 Task: Change the control to tap.
Action: Mouse moved to (680, 522)
Screenshot: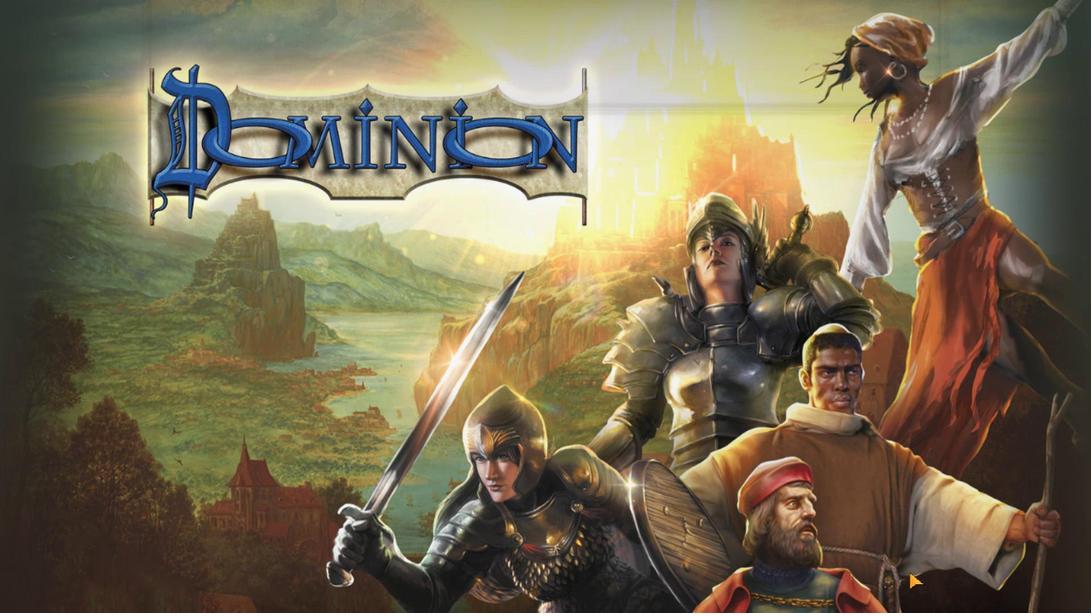 
Action: Mouse pressed left at (680, 522)
Screenshot: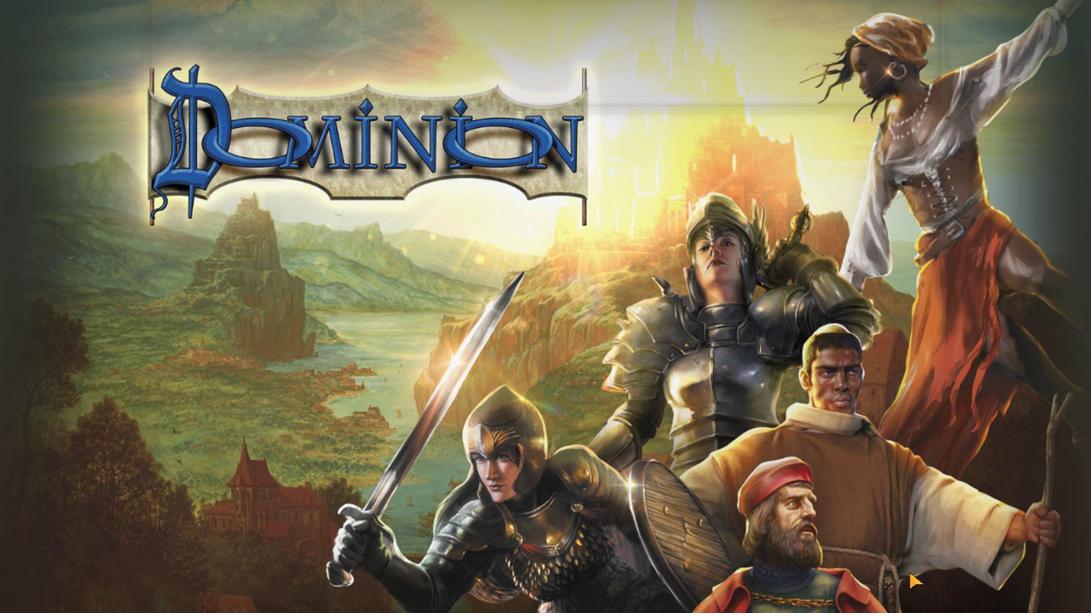 
Action: Mouse moved to (375, 448)
Screenshot: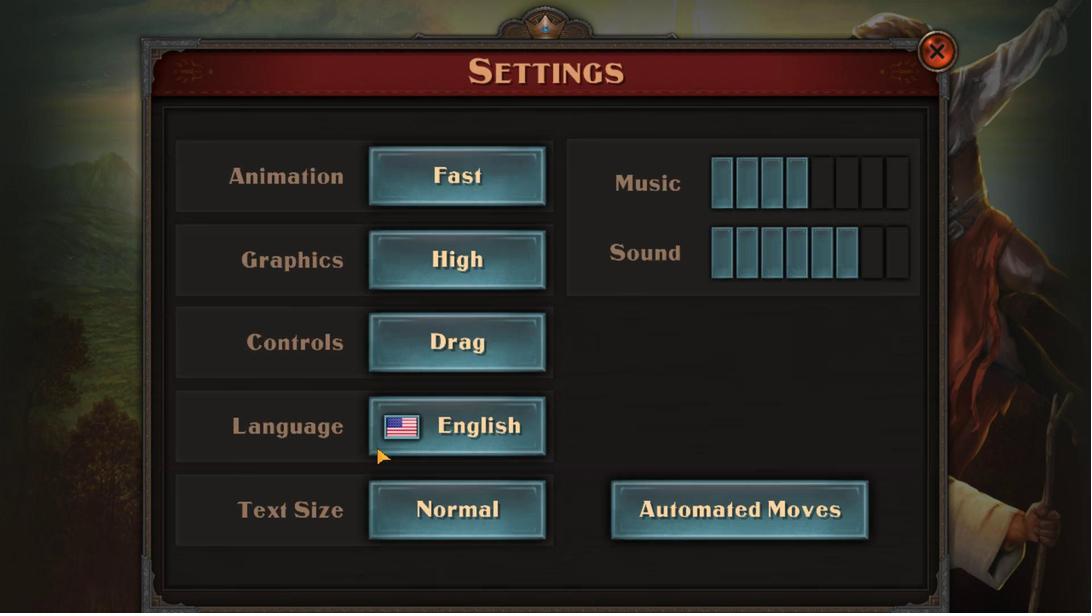 
Action: Mouse pressed left at (375, 448)
Screenshot: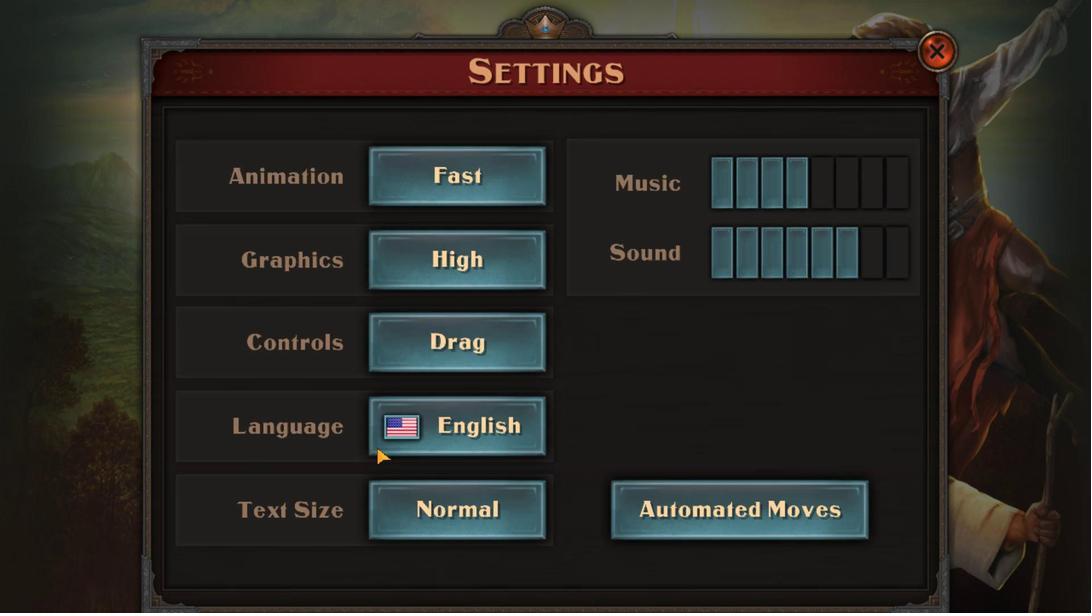 
Action: Mouse moved to (410, 385)
Screenshot: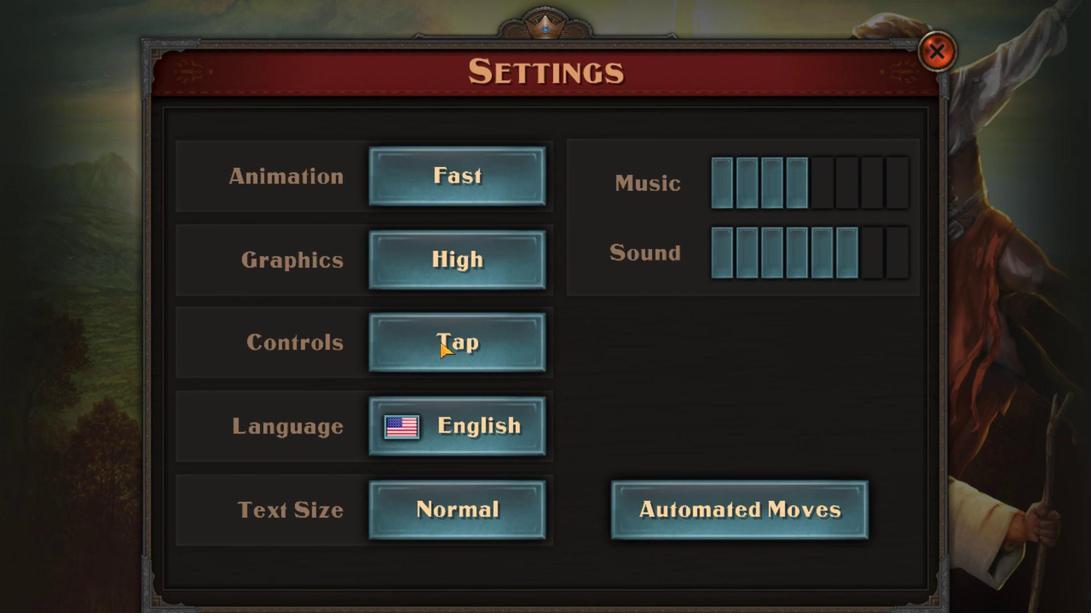 
Action: Mouse pressed left at (410, 385)
Screenshot: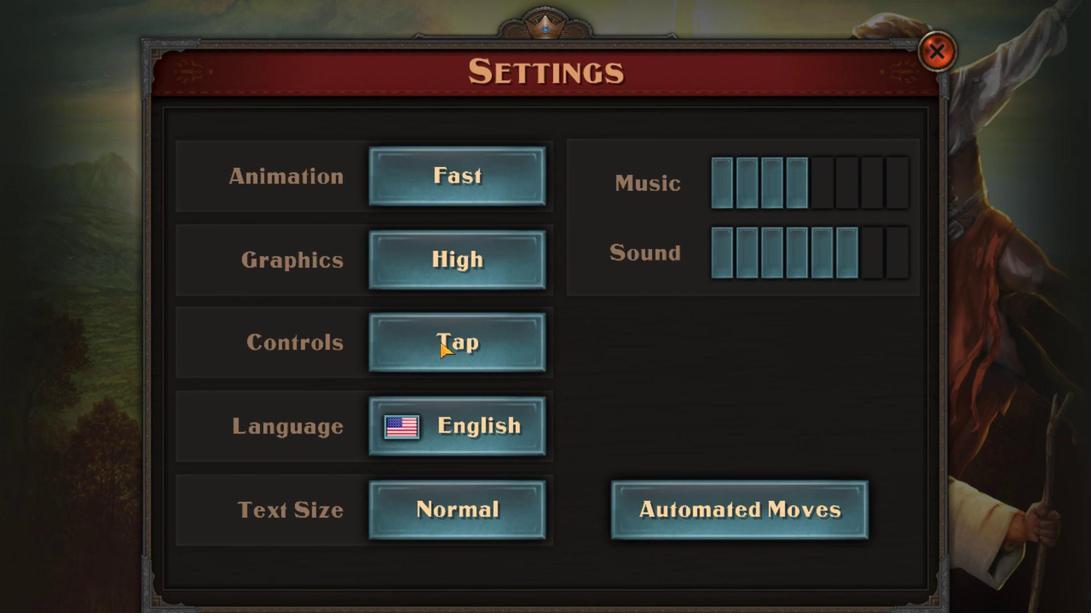 
Action: Mouse moved to (489, 396)
Screenshot: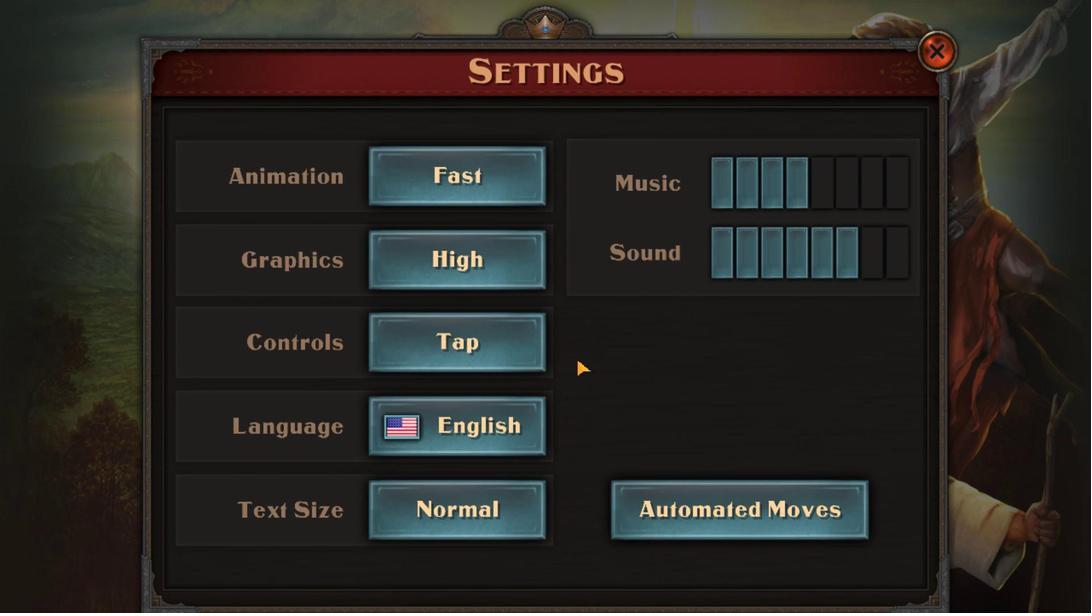 
